 Task: Sort the products by best match.
Action: Mouse moved to (16, 89)
Screenshot: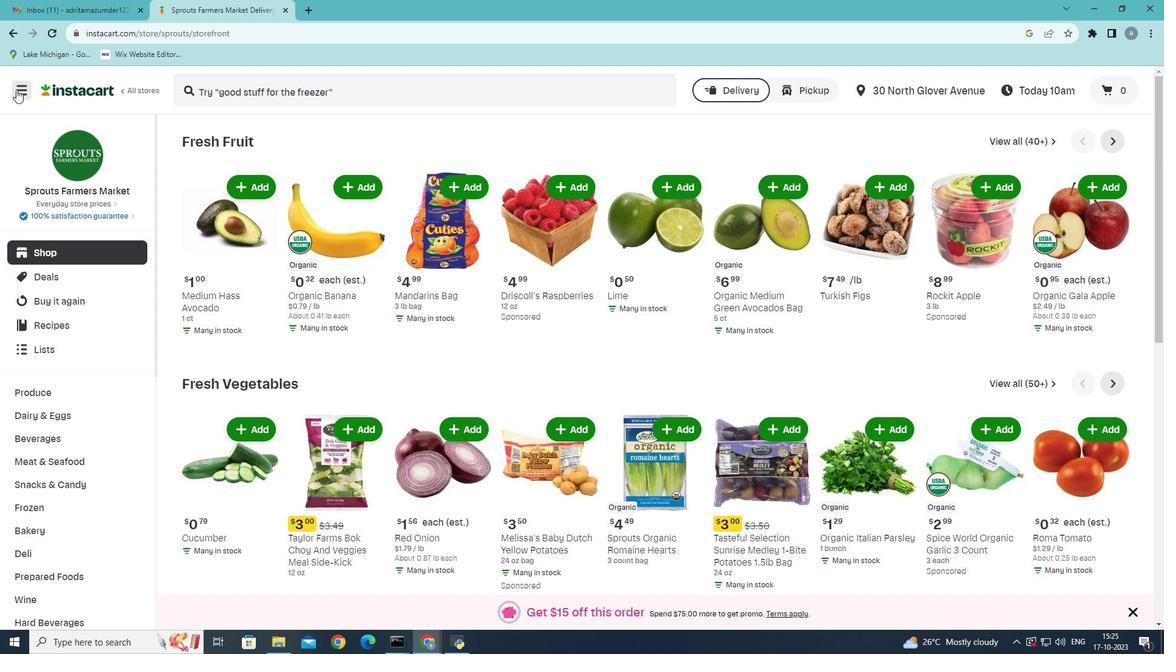 
Action: Mouse pressed left at (16, 89)
Screenshot: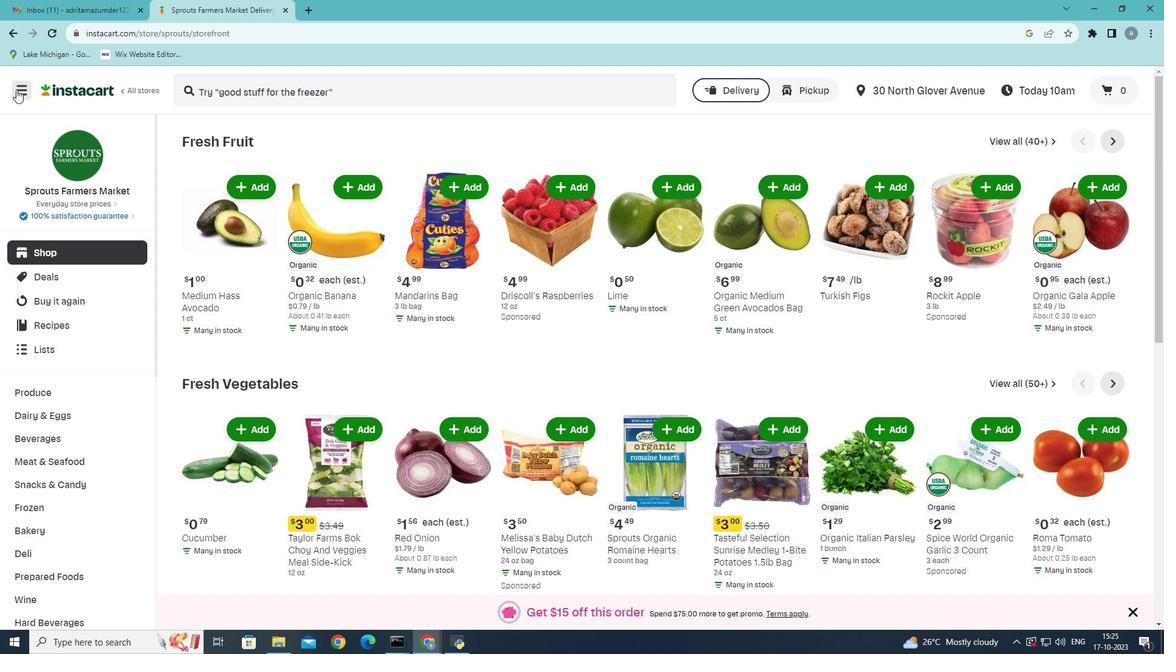 
Action: Mouse moved to (56, 348)
Screenshot: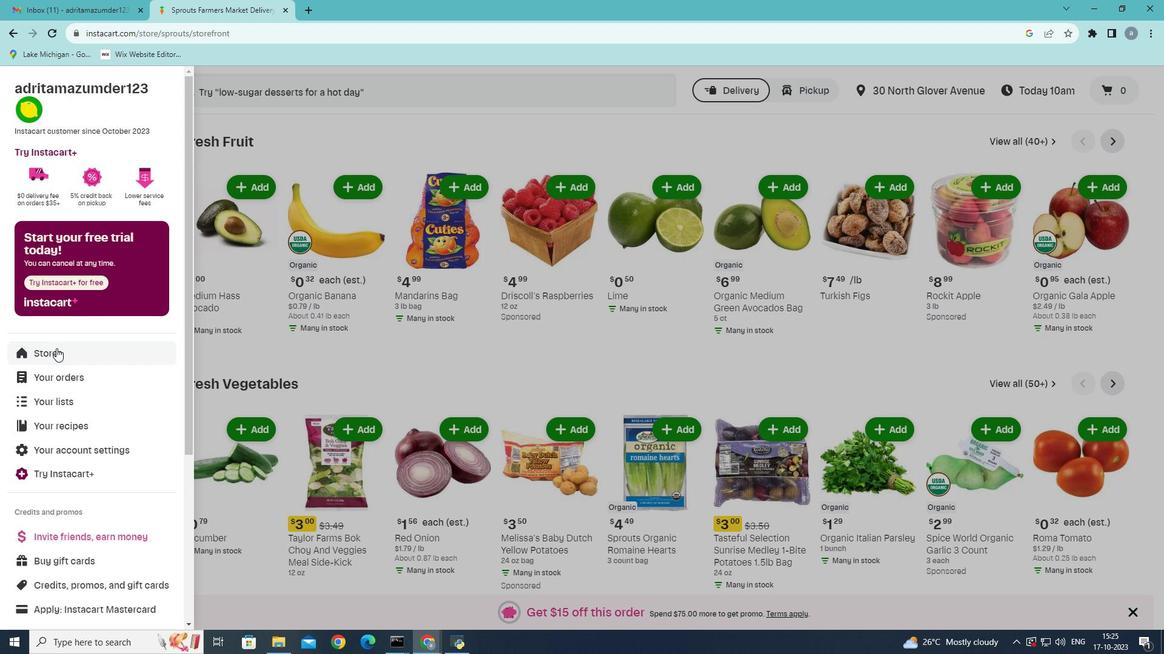 
Action: Mouse pressed left at (56, 348)
Screenshot: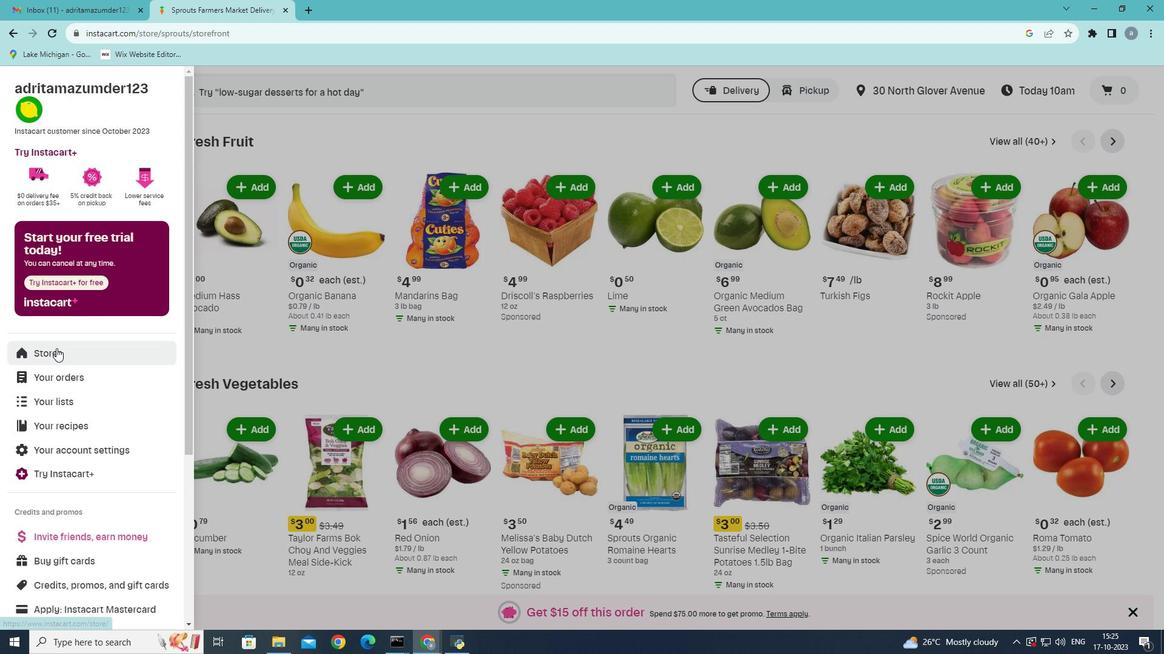 
Action: Mouse moved to (276, 130)
Screenshot: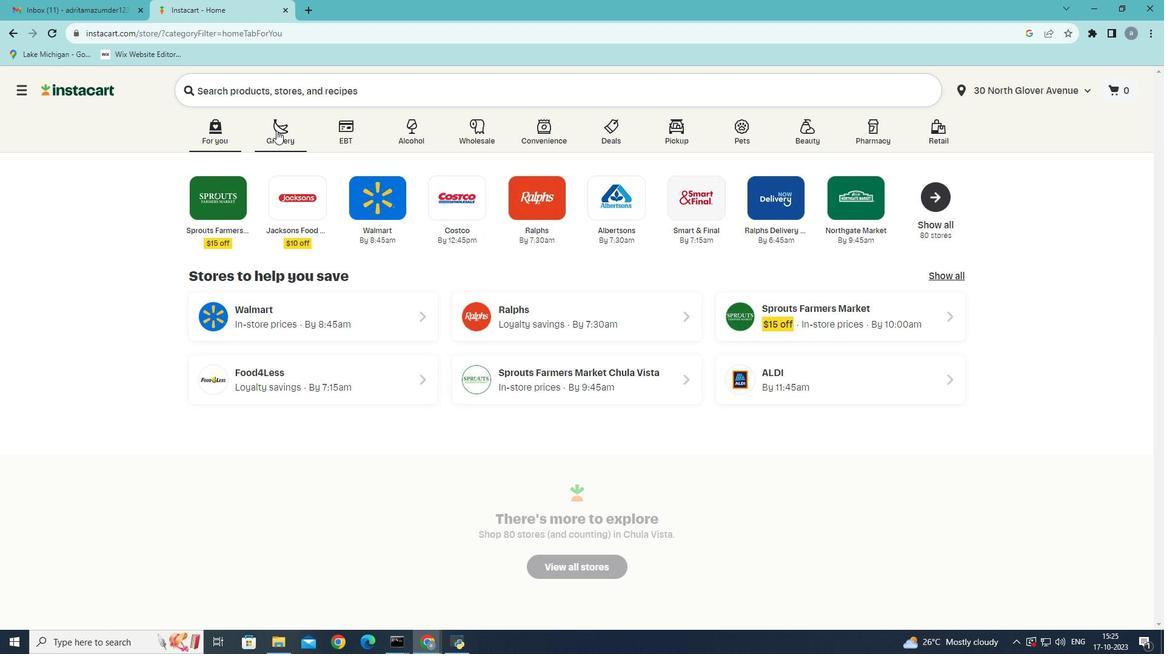 
Action: Mouse pressed left at (276, 130)
Screenshot: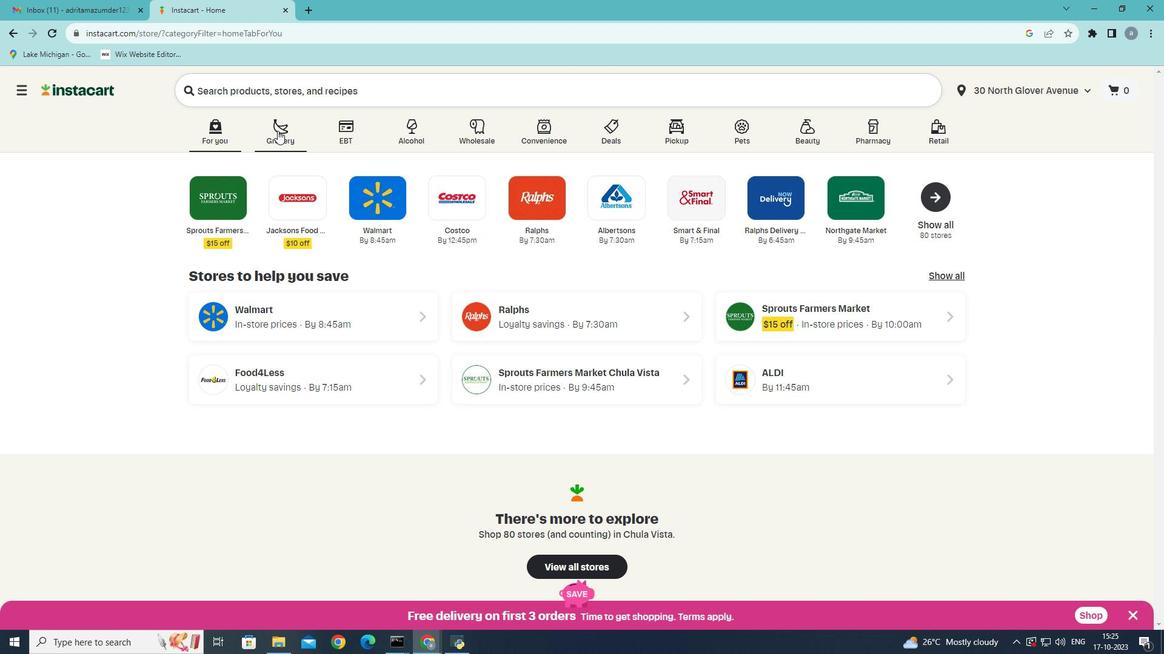 
Action: Mouse moved to (836, 289)
Screenshot: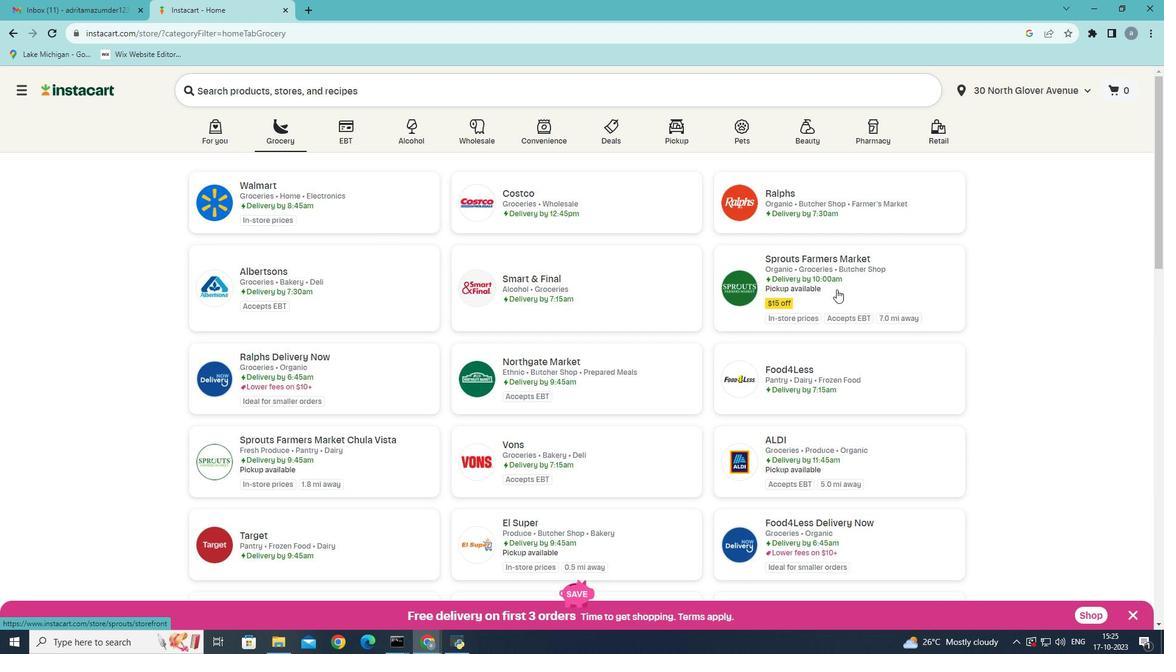 
Action: Mouse pressed left at (836, 289)
Screenshot: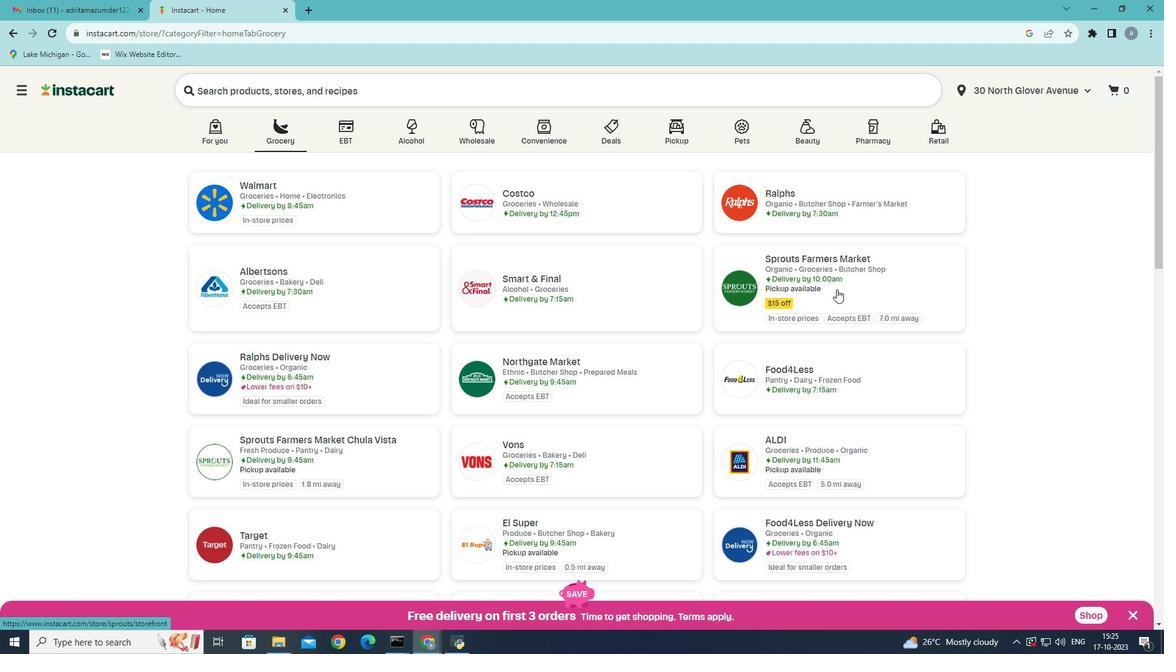 
Action: Mouse moved to (90, 542)
Screenshot: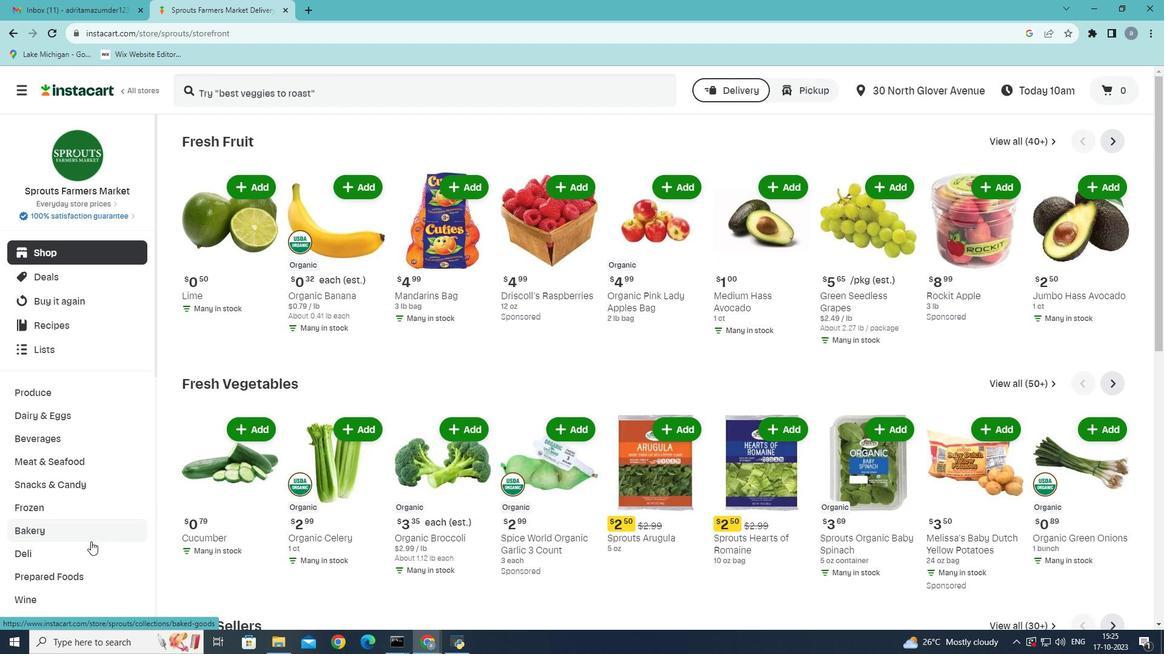 
Action: Mouse scrolled (90, 541) with delta (0, 0)
Screenshot: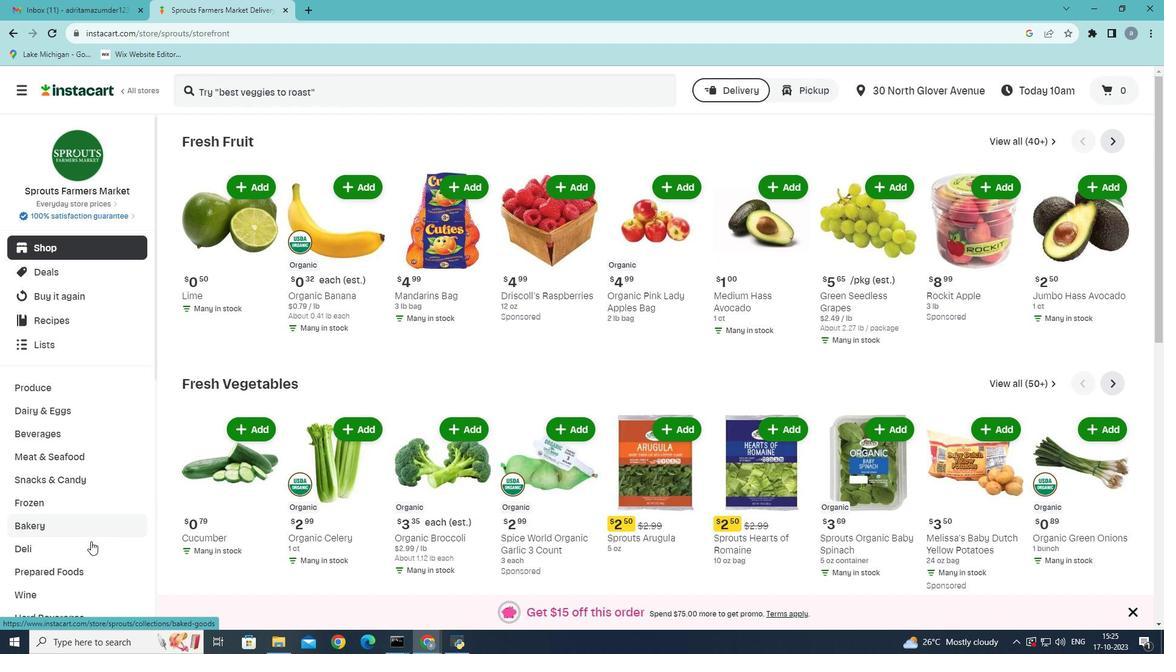 
Action: Mouse moved to (50, 453)
Screenshot: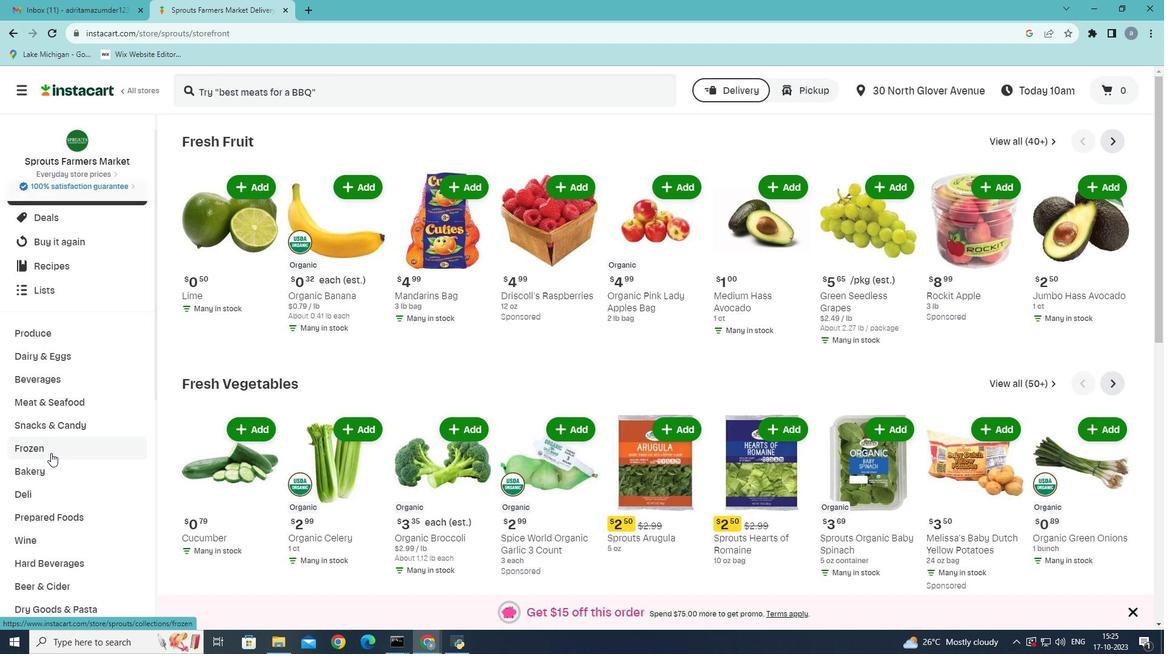 
Action: Mouse scrolled (50, 453) with delta (0, 0)
Screenshot: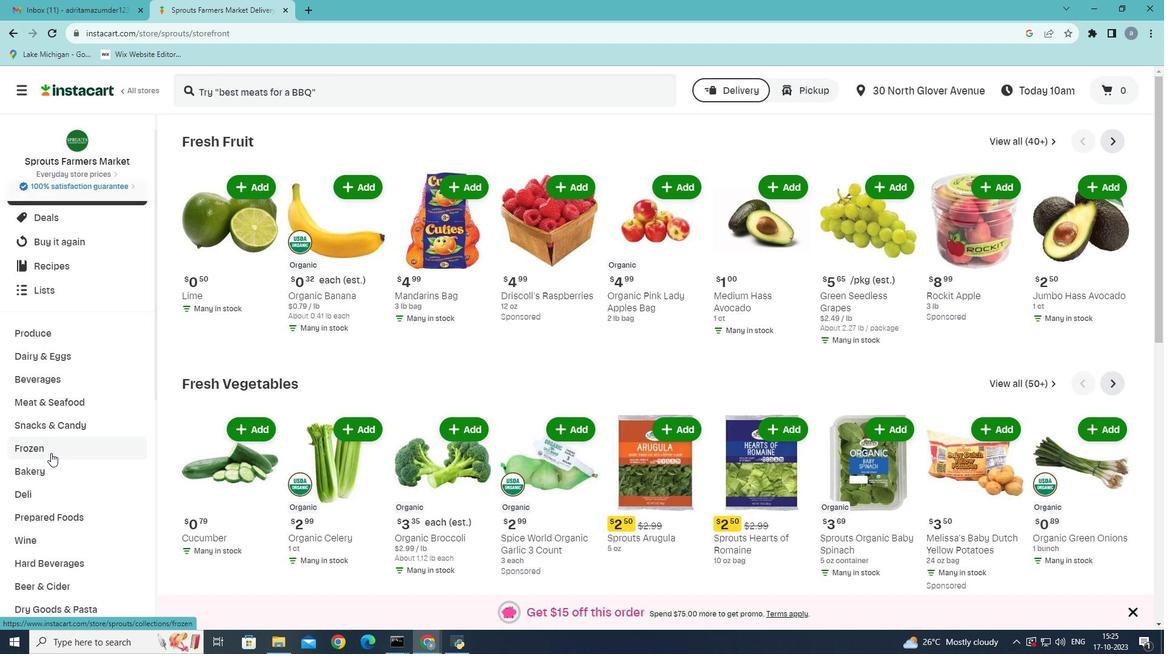 
Action: Mouse scrolled (50, 454) with delta (0, 0)
Screenshot: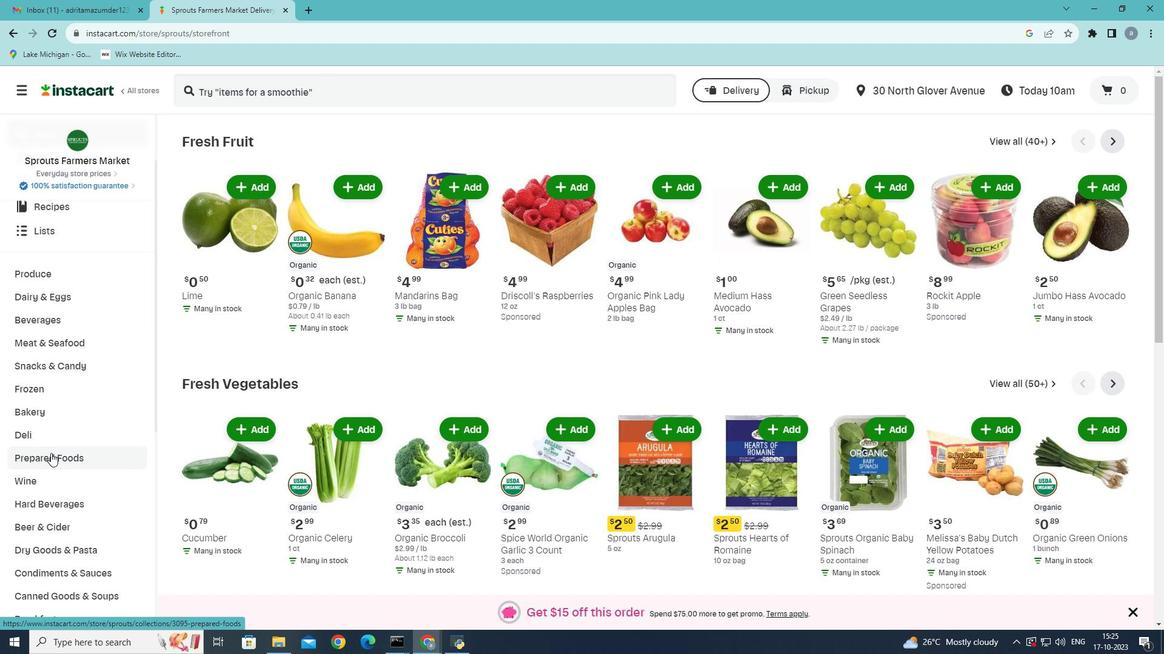
Action: Mouse scrolled (50, 454) with delta (0, 0)
Screenshot: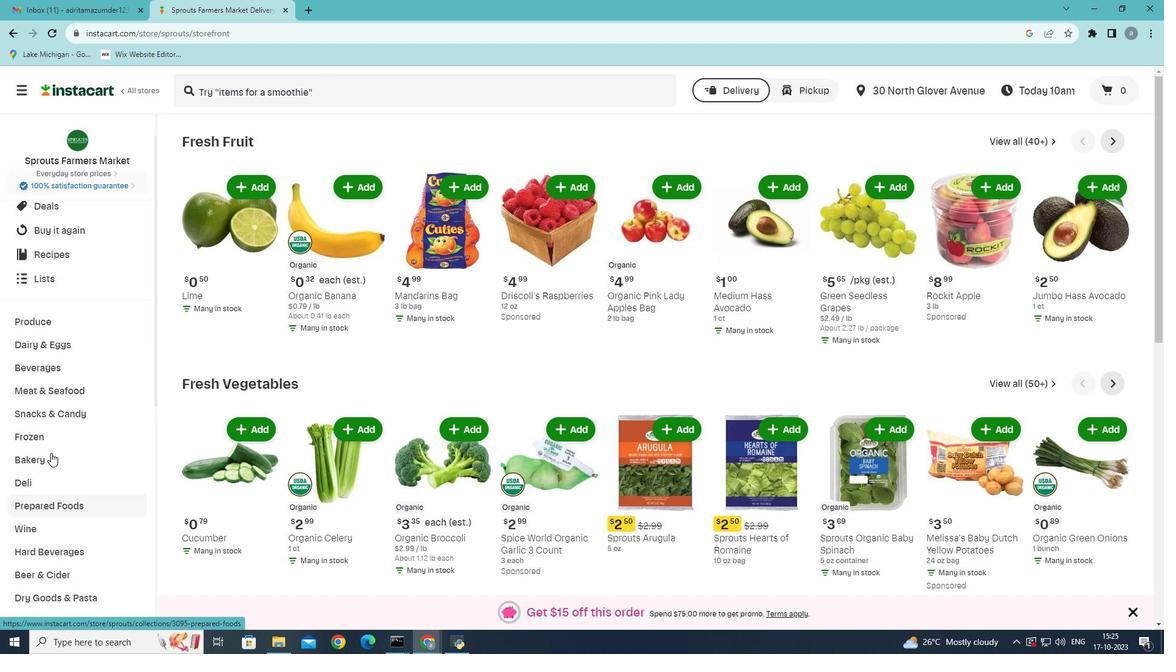 
Action: Mouse moved to (51, 449)
Screenshot: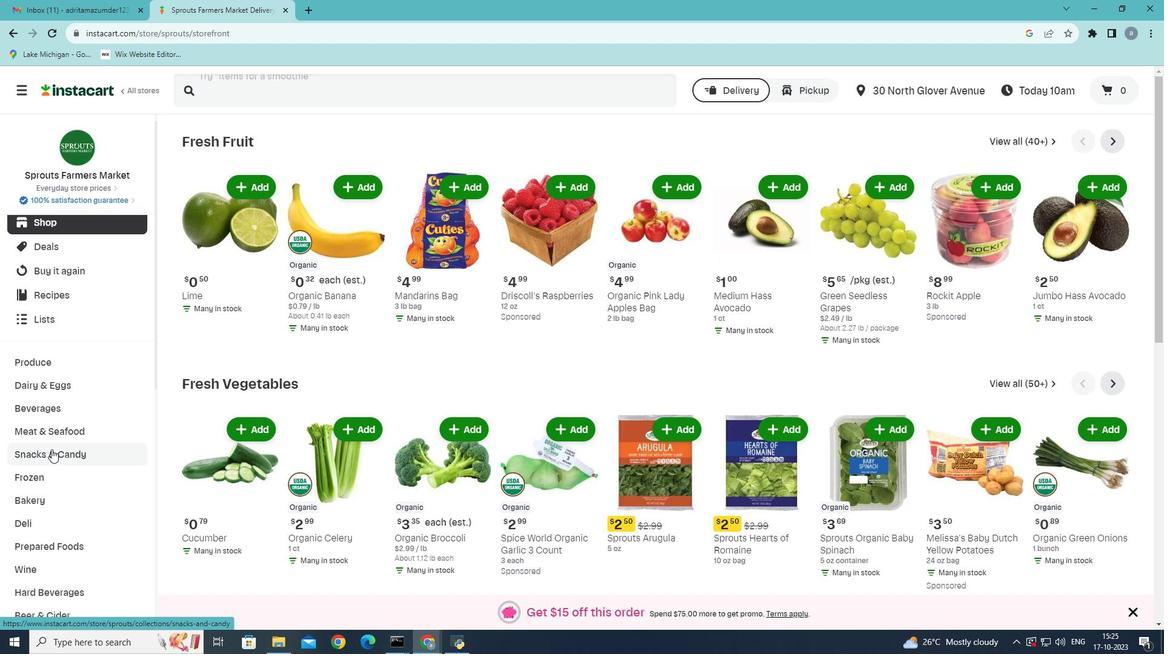 
Action: Mouse scrolled (51, 450) with delta (0, 0)
Screenshot: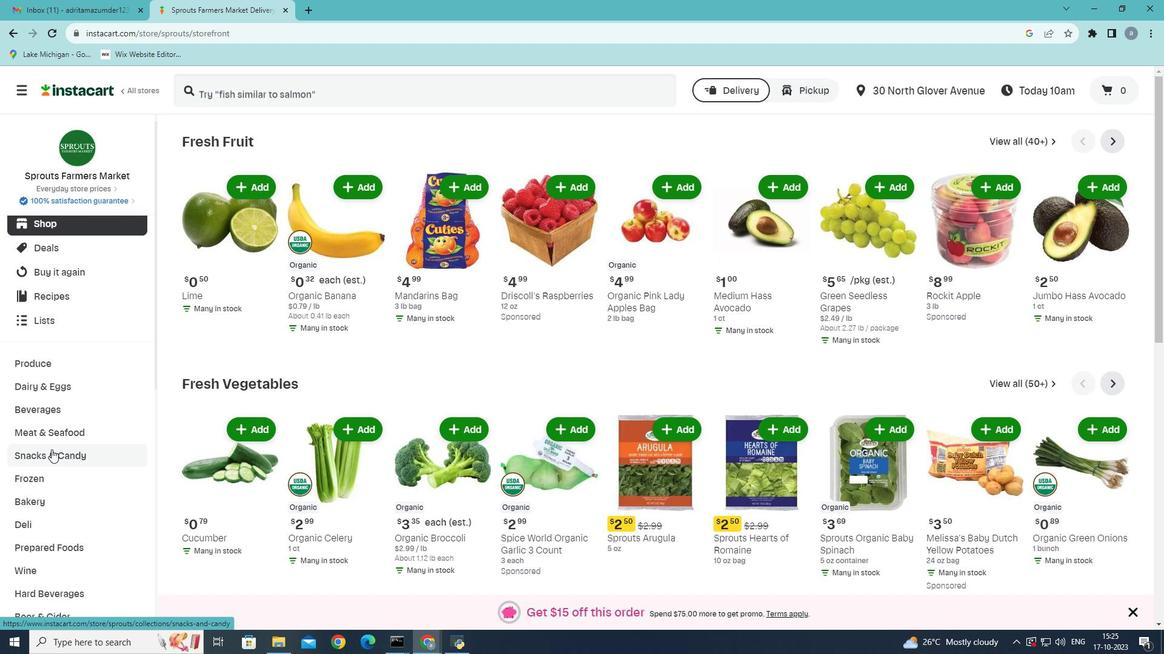 
Action: Mouse scrolled (51, 450) with delta (0, 0)
Screenshot: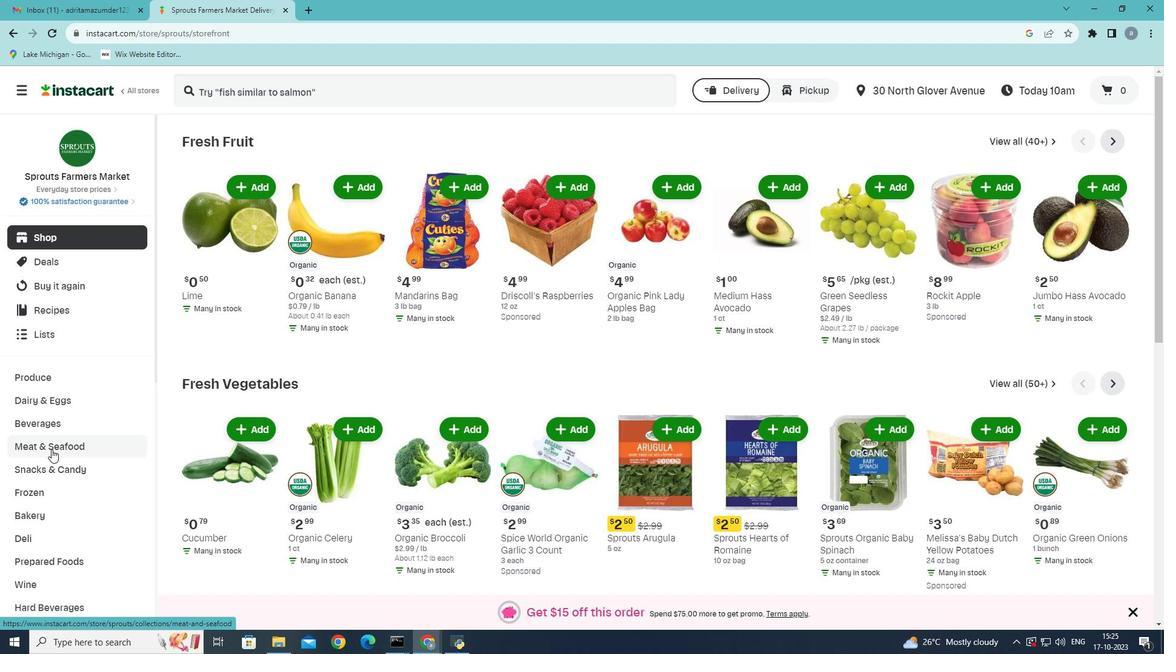 
Action: Mouse scrolled (51, 450) with delta (0, 0)
Screenshot: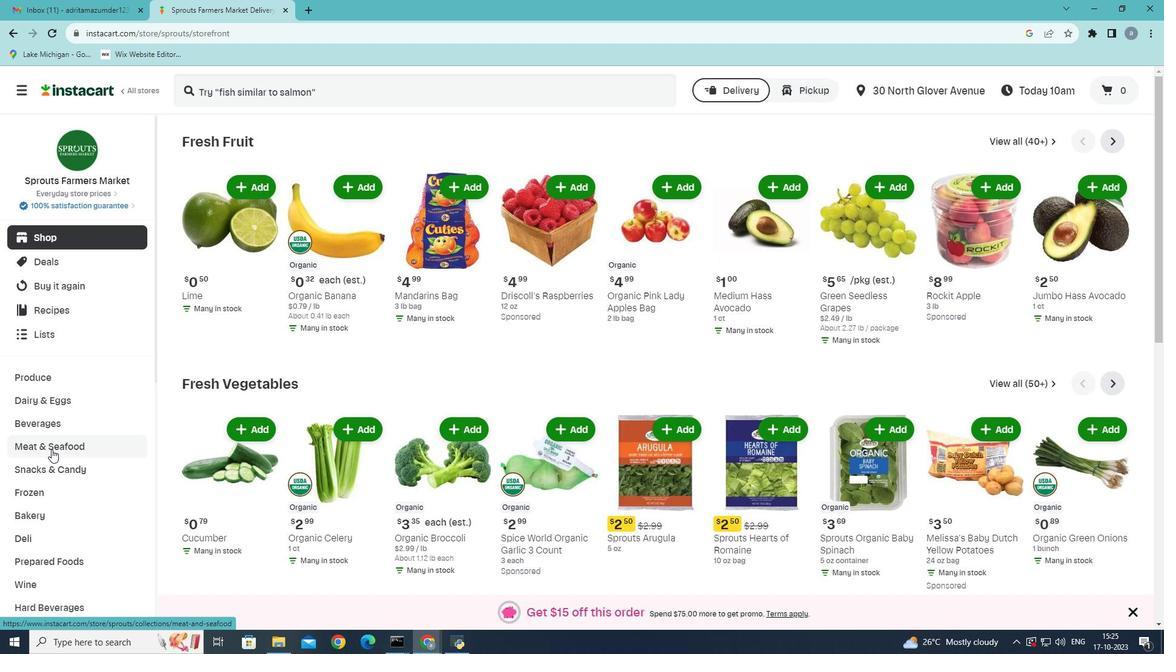 
Action: Mouse scrolled (51, 450) with delta (0, 0)
Screenshot: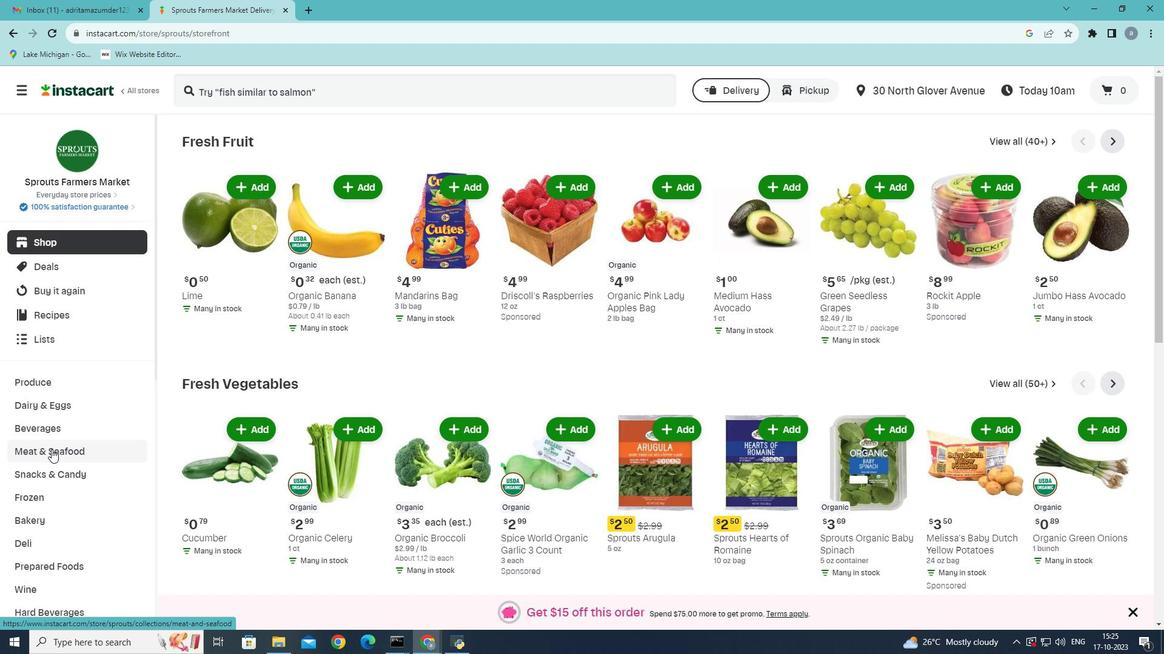
Action: Mouse pressed left at (51, 449)
Screenshot: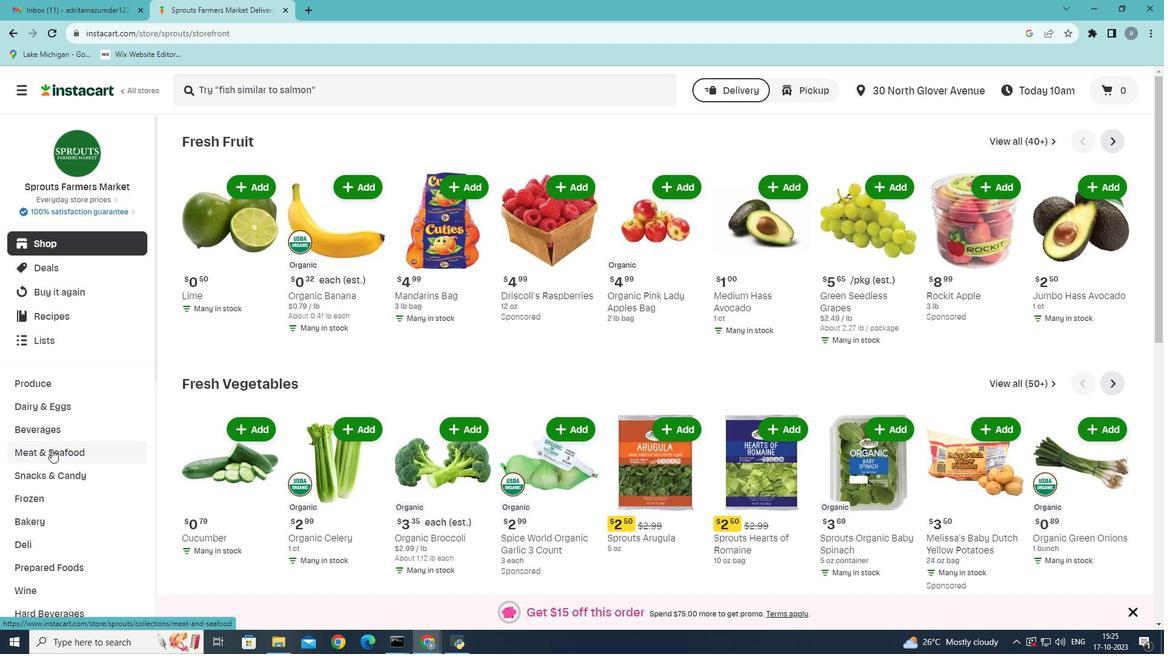 
Action: Mouse moved to (354, 169)
Screenshot: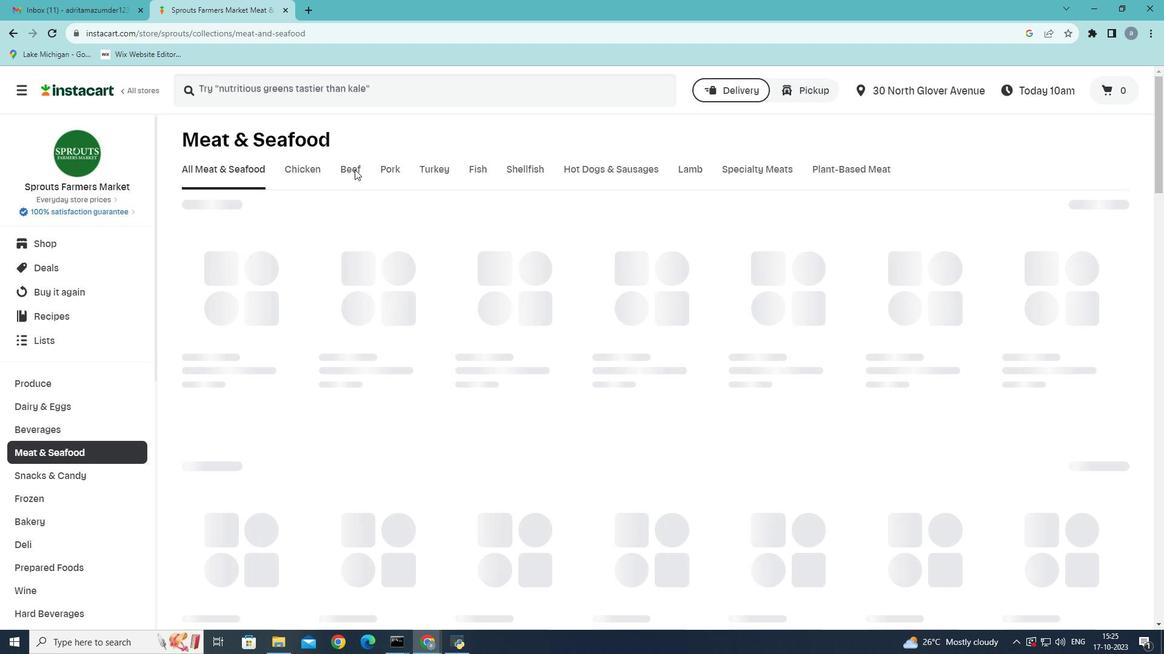 
Action: Mouse pressed left at (354, 169)
Screenshot: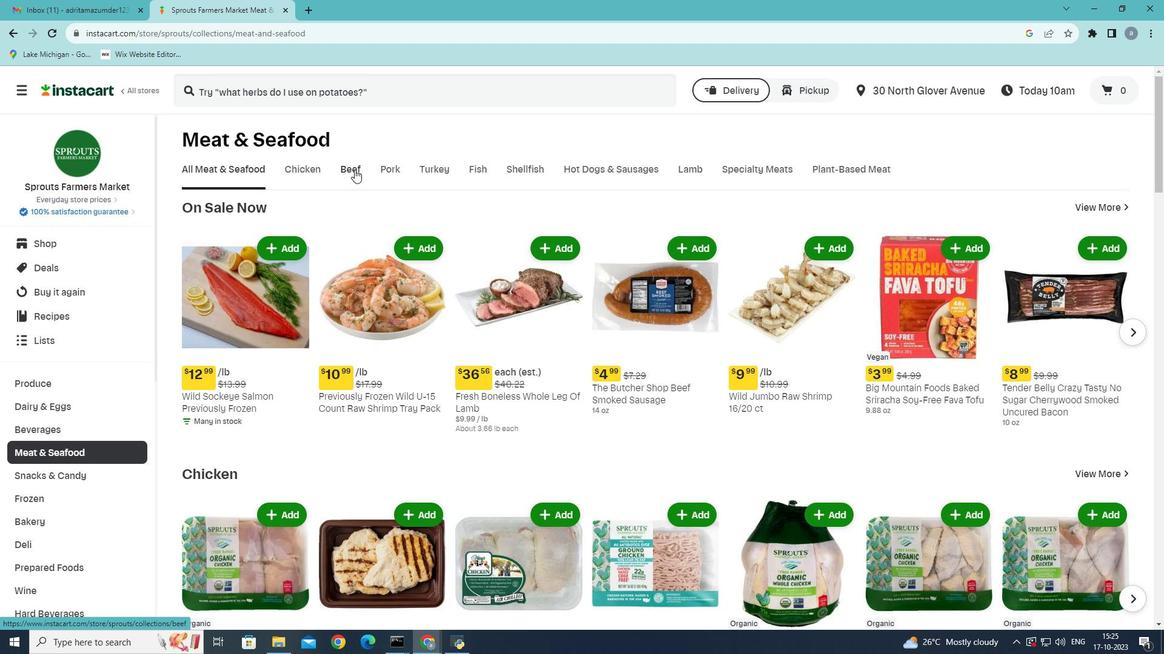 
Action: Mouse moved to (300, 221)
Screenshot: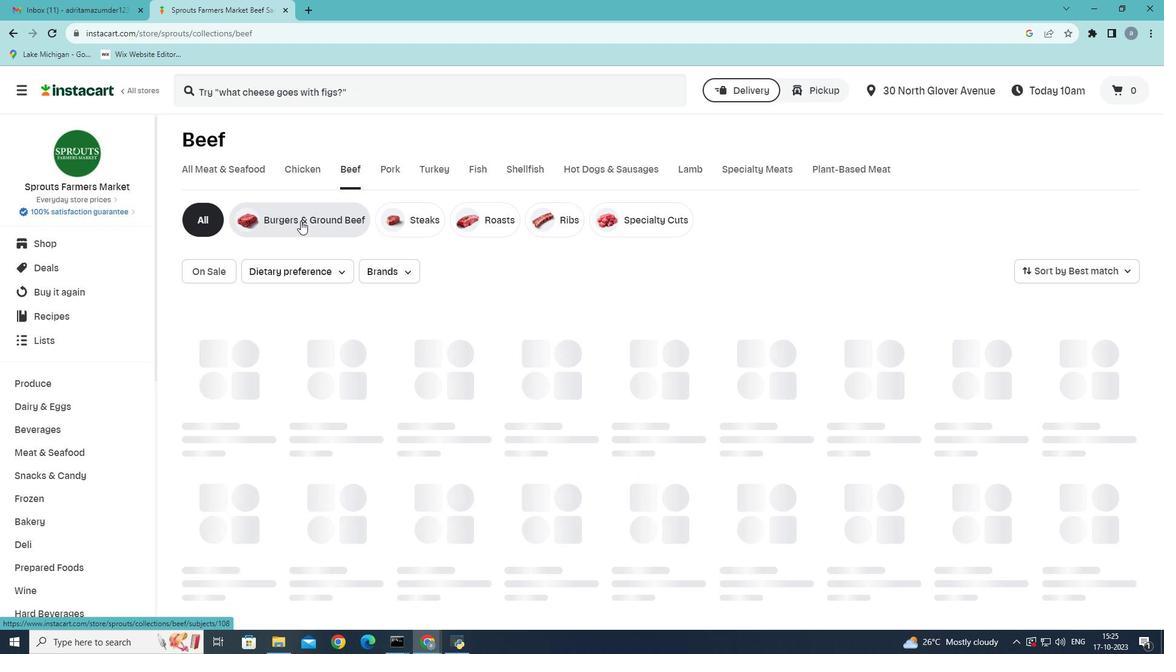 
Action: Mouse pressed left at (300, 221)
Screenshot: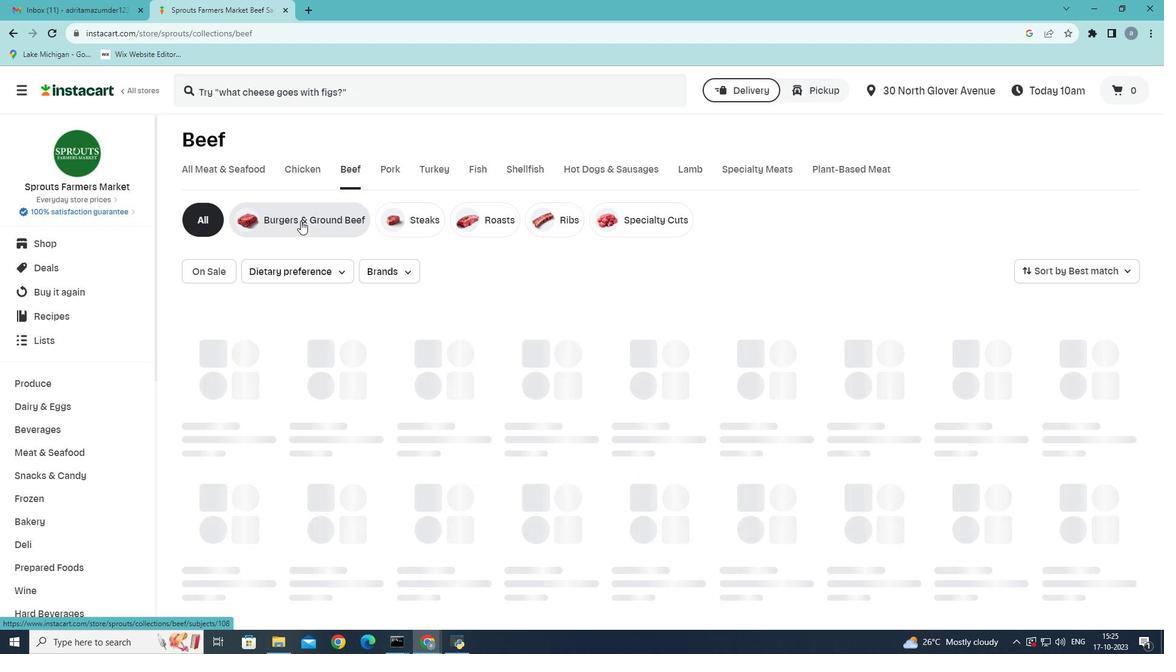 
Action: Mouse moved to (1117, 269)
Screenshot: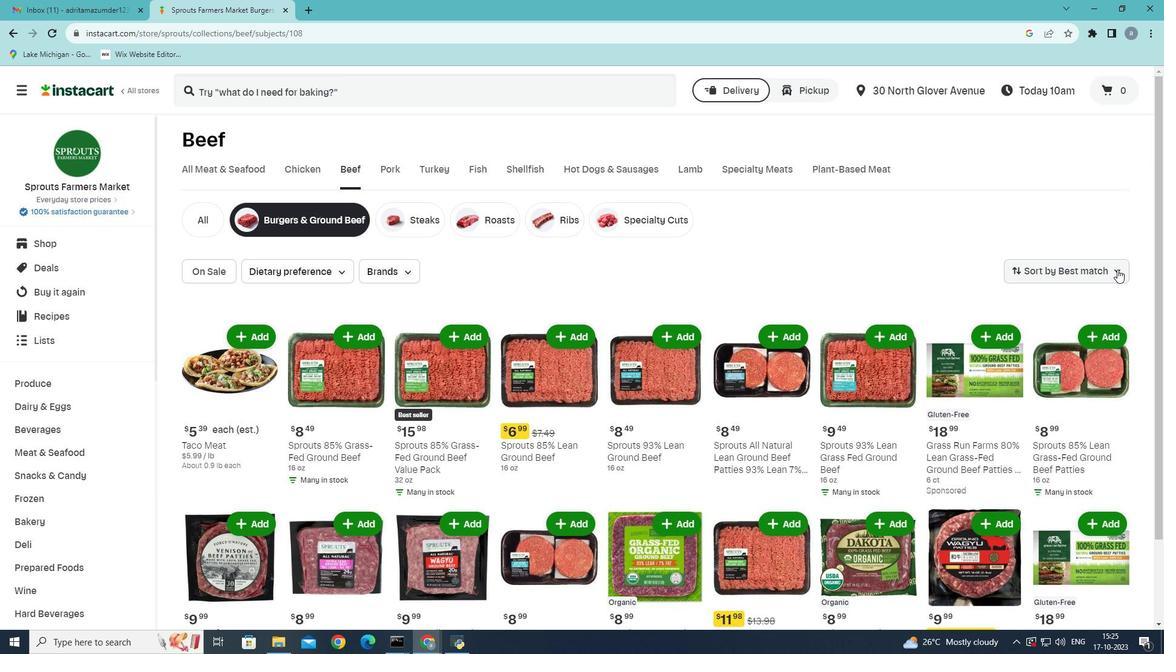 
Action: Mouse pressed left at (1117, 269)
Screenshot: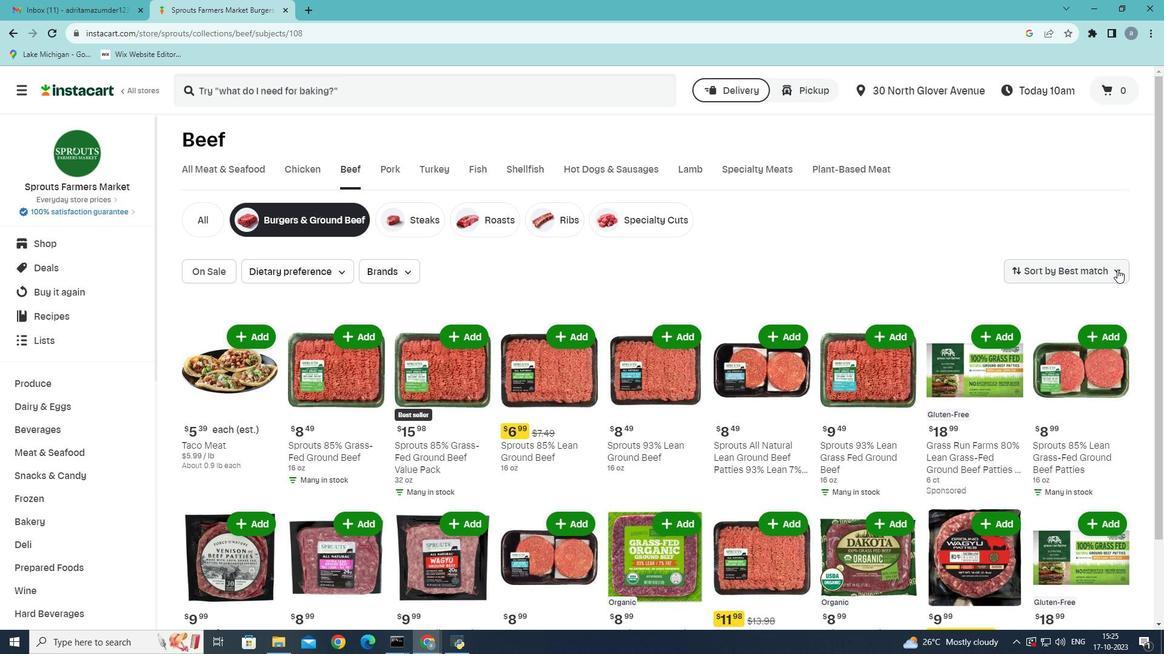 
Action: Mouse moved to (1043, 309)
Screenshot: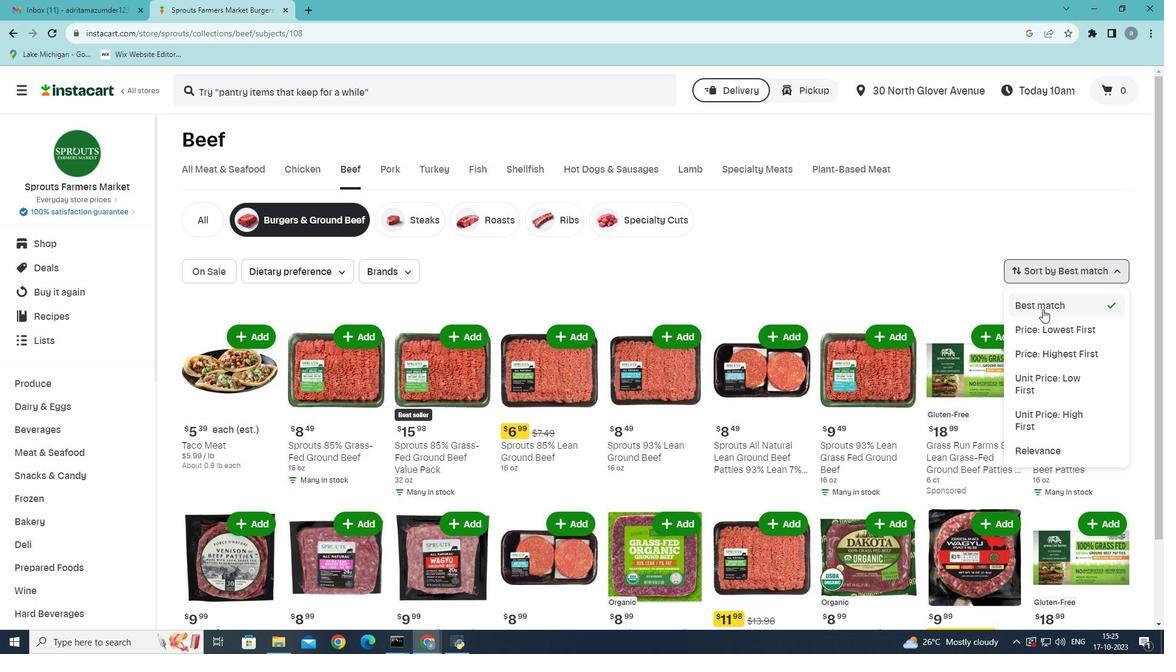 
Action: Mouse pressed left at (1043, 309)
Screenshot: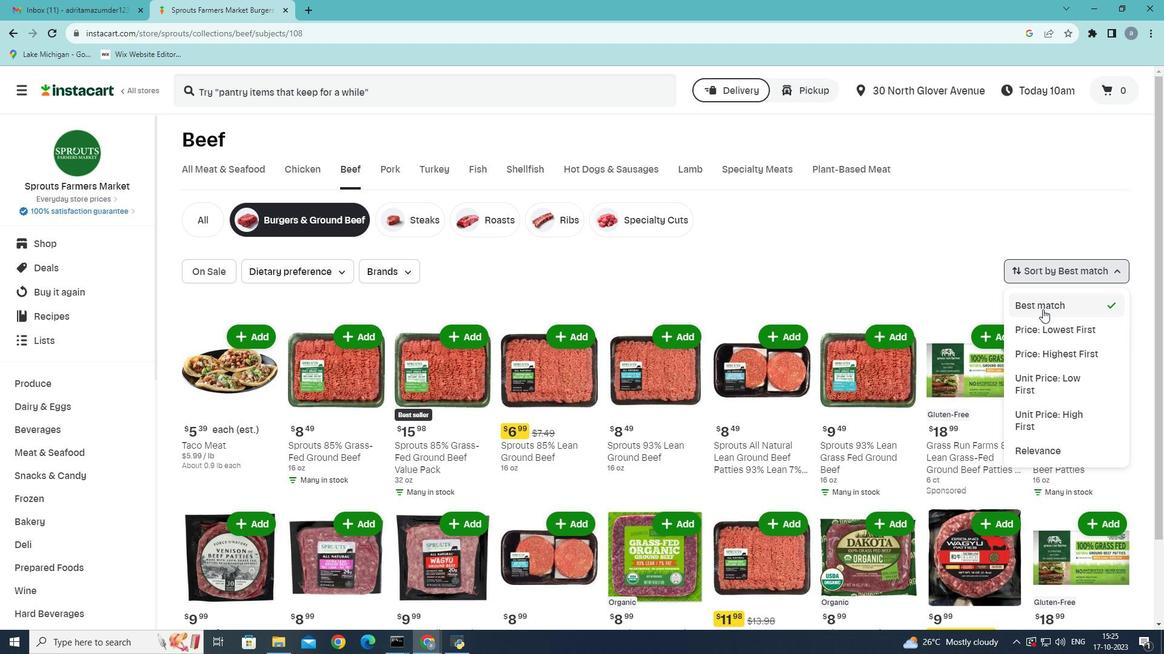 
Action: Mouse moved to (852, 371)
Screenshot: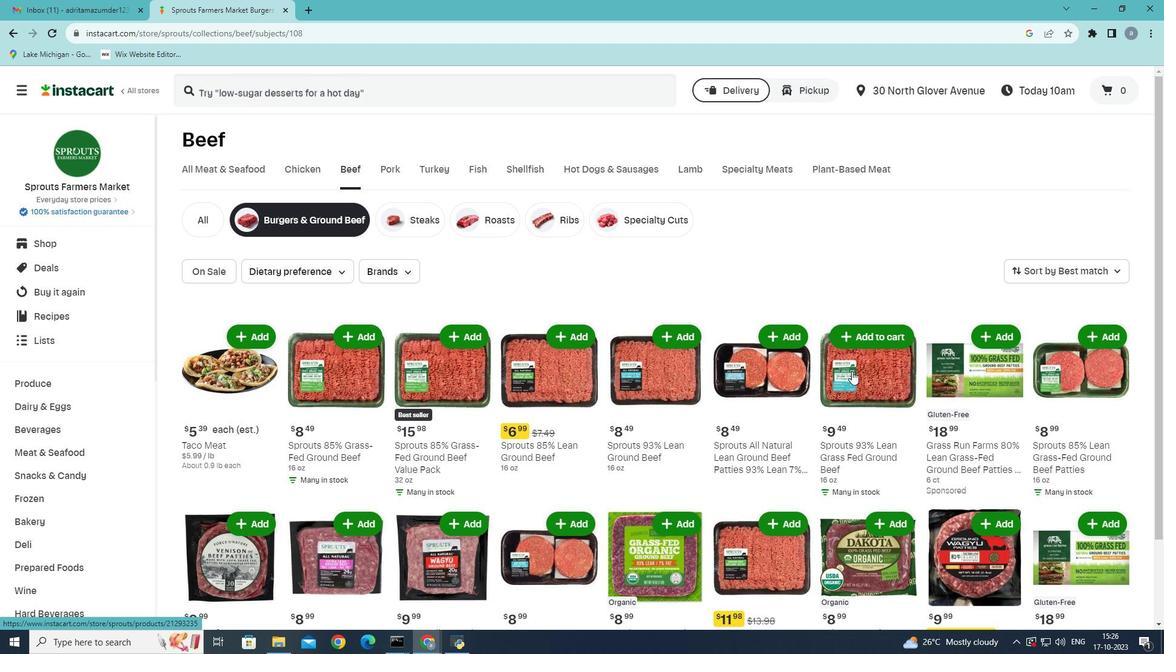 
